 Task: Create a rule when custom fields comments is set to a number lower or equal to 1 by anyone.
Action: Mouse pressed left at (688, 204)
Screenshot: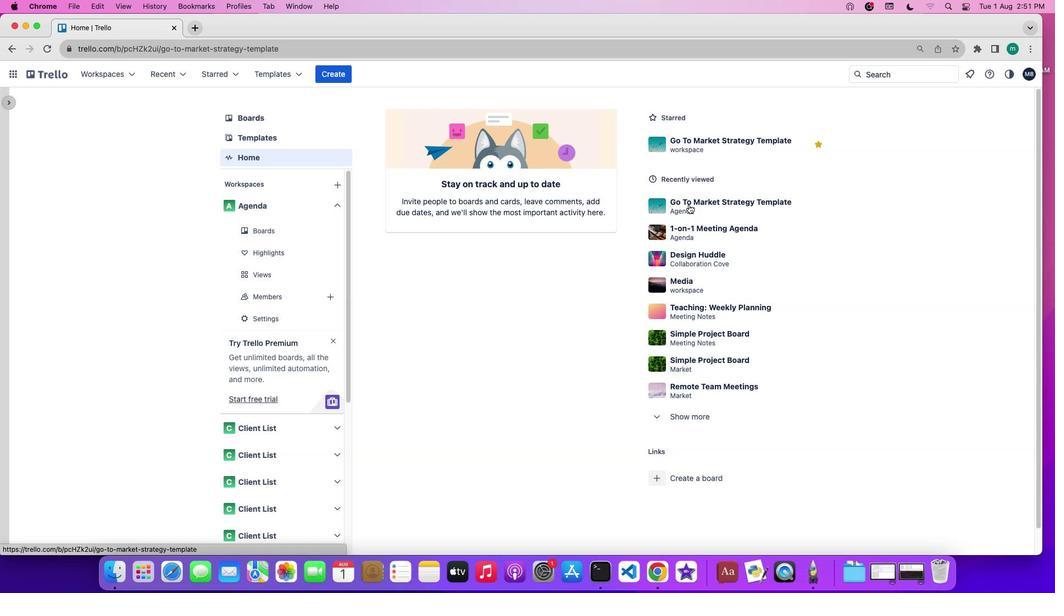
Action: Mouse moved to (914, 251)
Screenshot: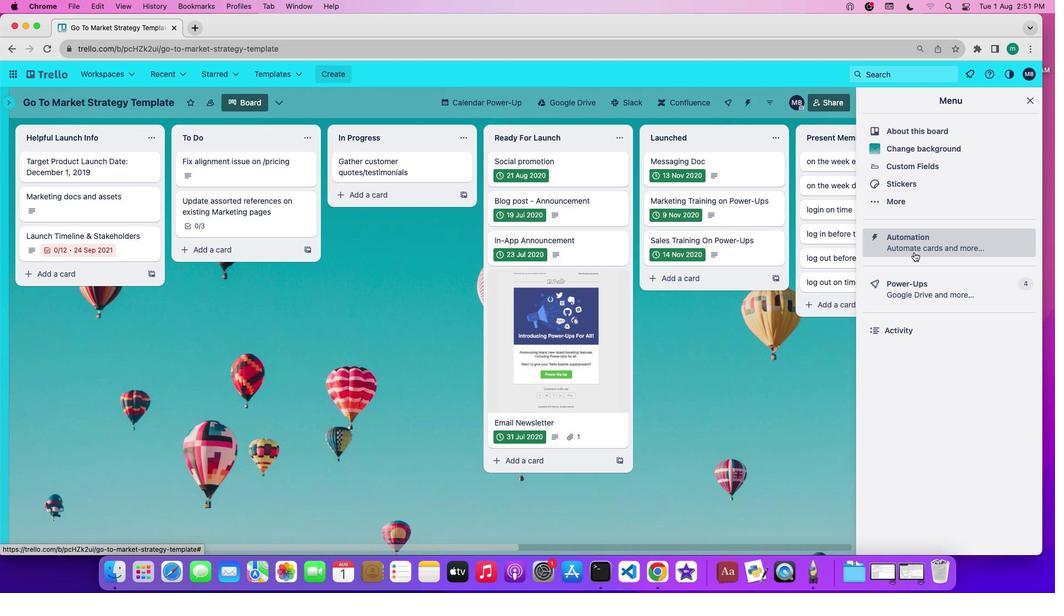 
Action: Mouse pressed left at (914, 251)
Screenshot: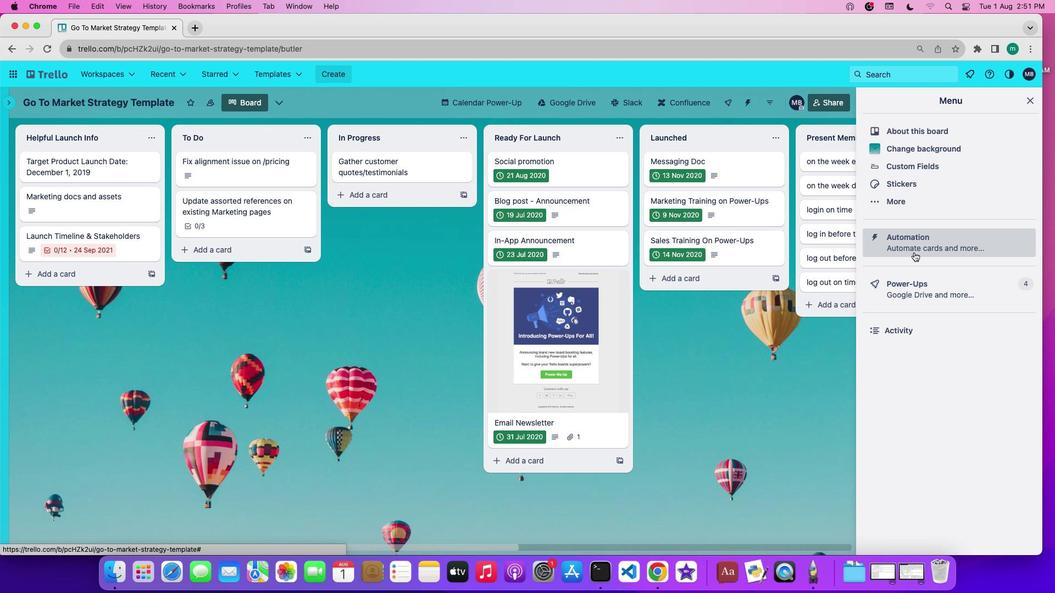 
Action: Mouse pressed left at (914, 251)
Screenshot: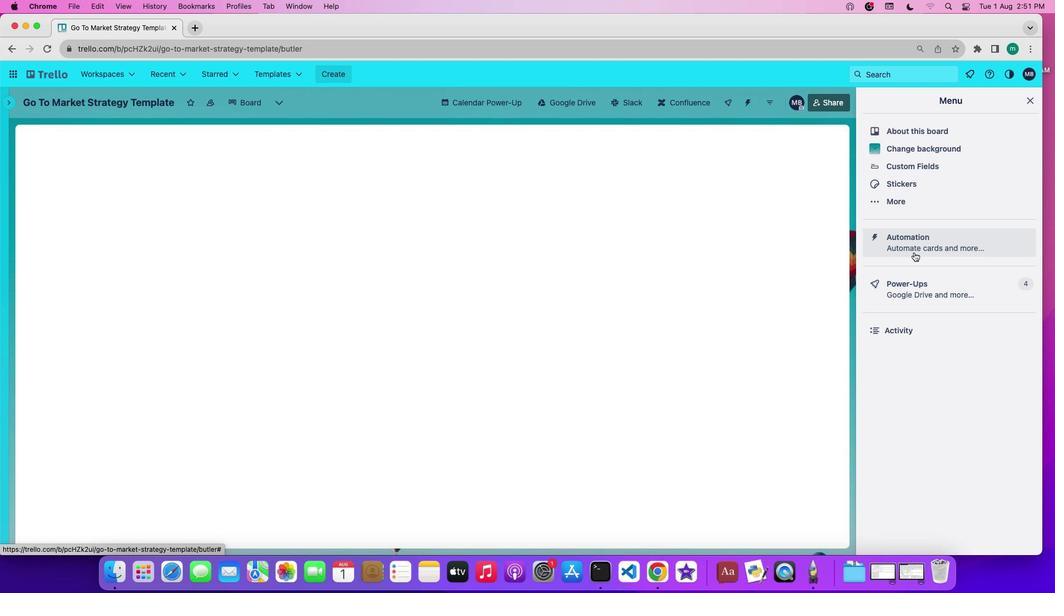 
Action: Mouse moved to (37, 195)
Screenshot: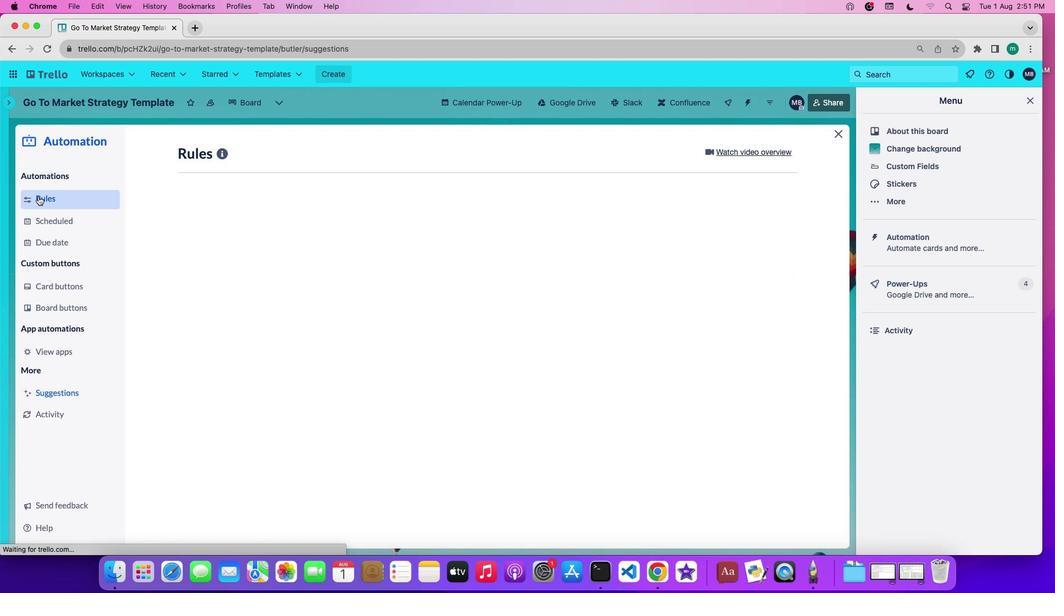
Action: Mouse pressed left at (37, 195)
Screenshot: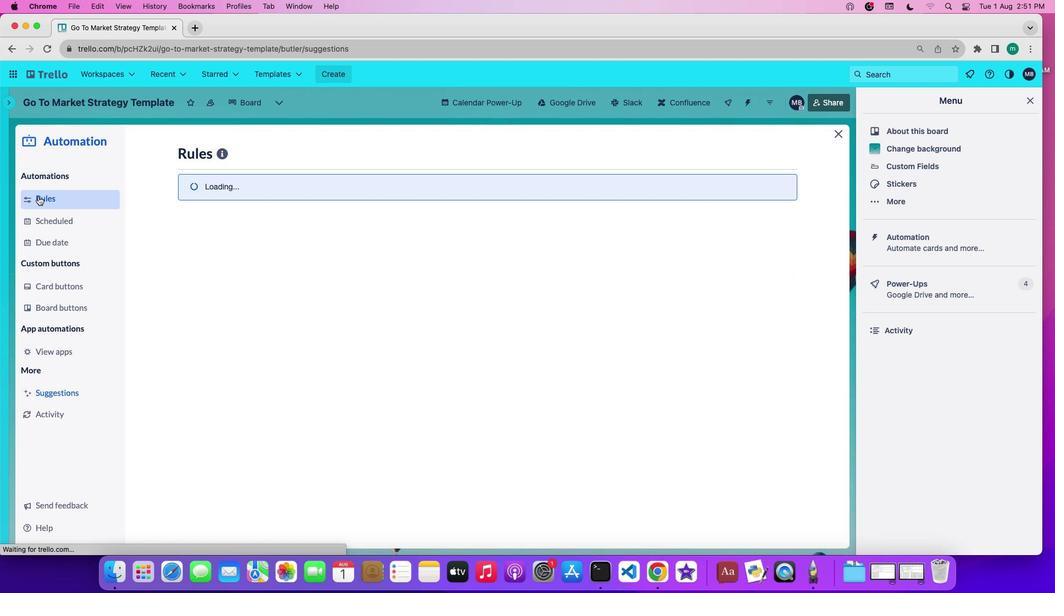 
Action: Mouse moved to (244, 397)
Screenshot: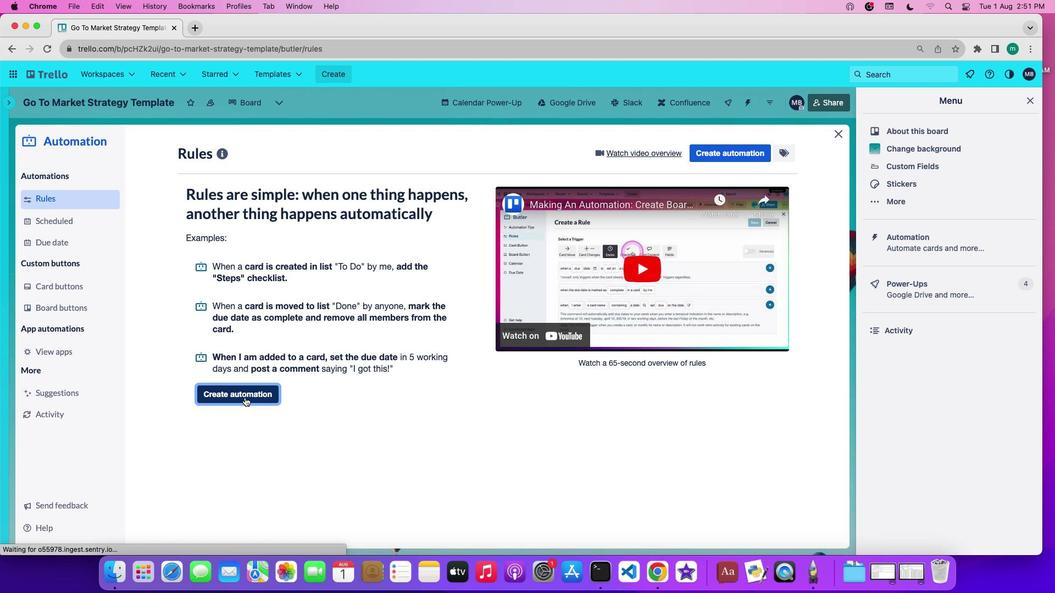 
Action: Mouse pressed left at (244, 397)
Screenshot: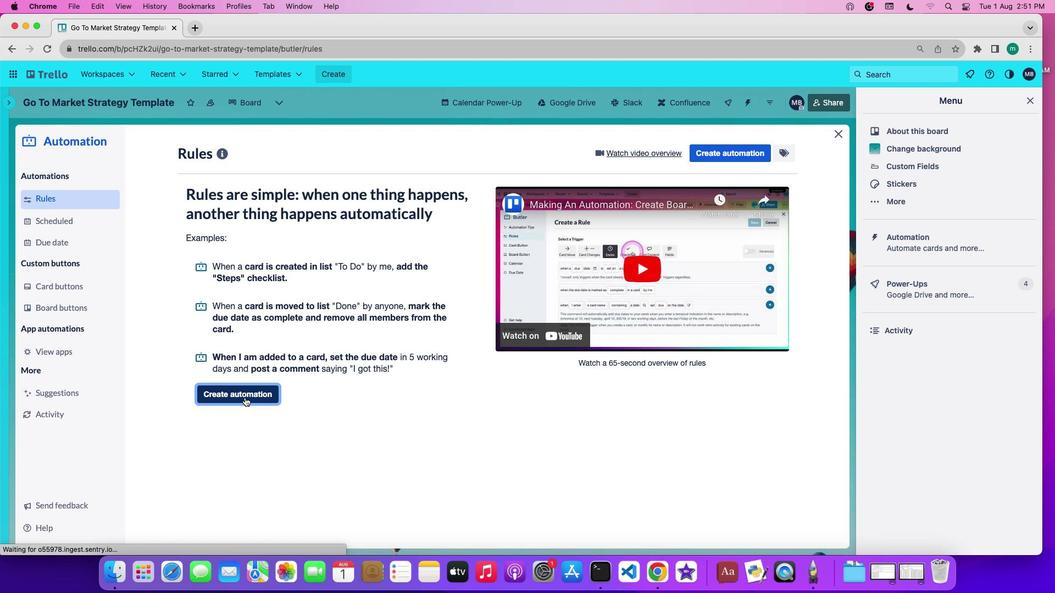 
Action: Mouse moved to (403, 254)
Screenshot: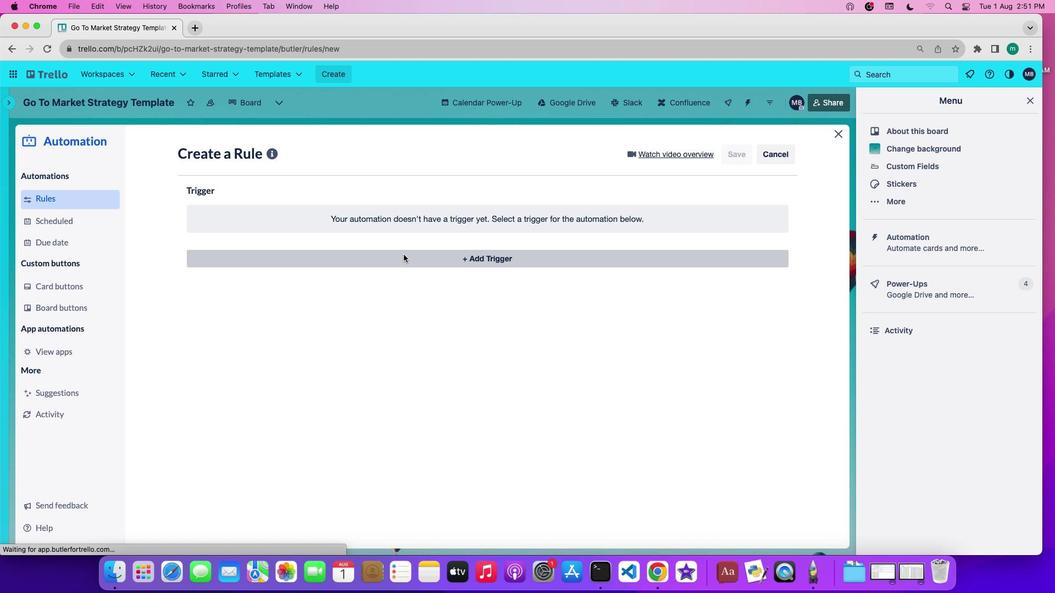 
Action: Mouse pressed left at (403, 254)
Screenshot: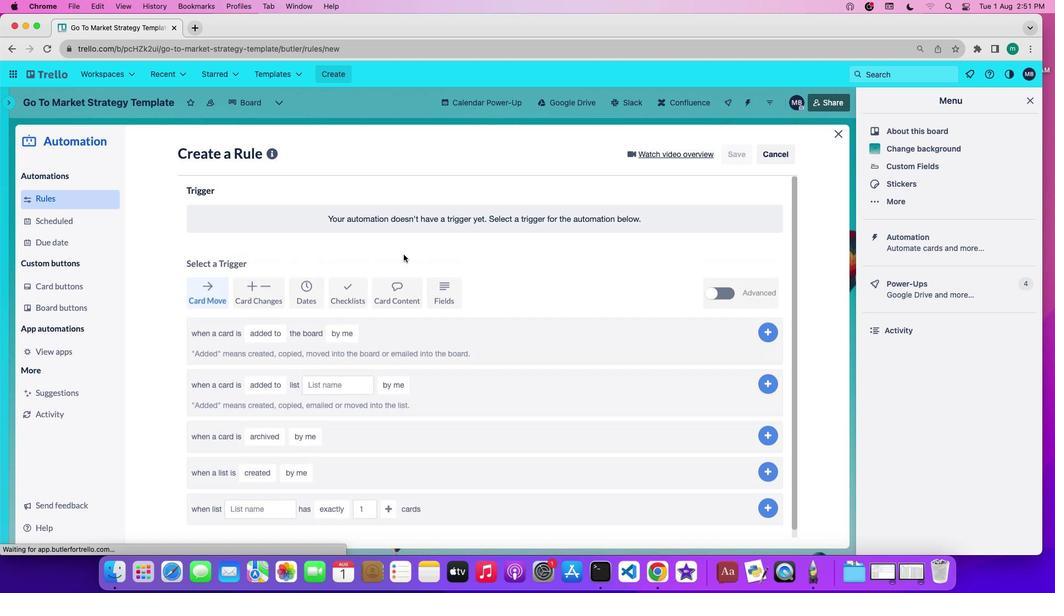 
Action: Mouse moved to (446, 288)
Screenshot: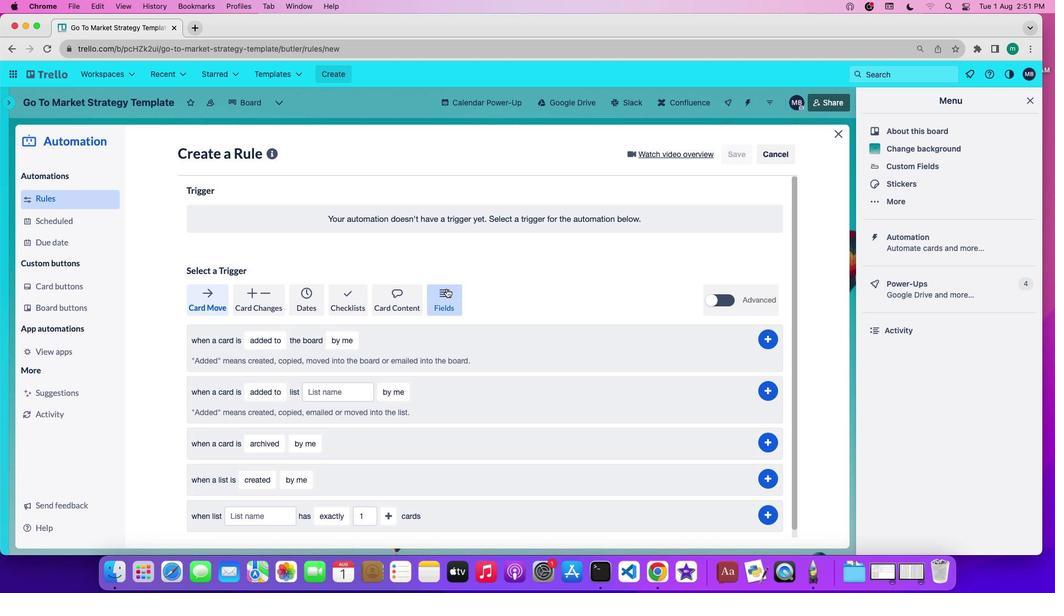 
Action: Mouse pressed left at (446, 288)
Screenshot: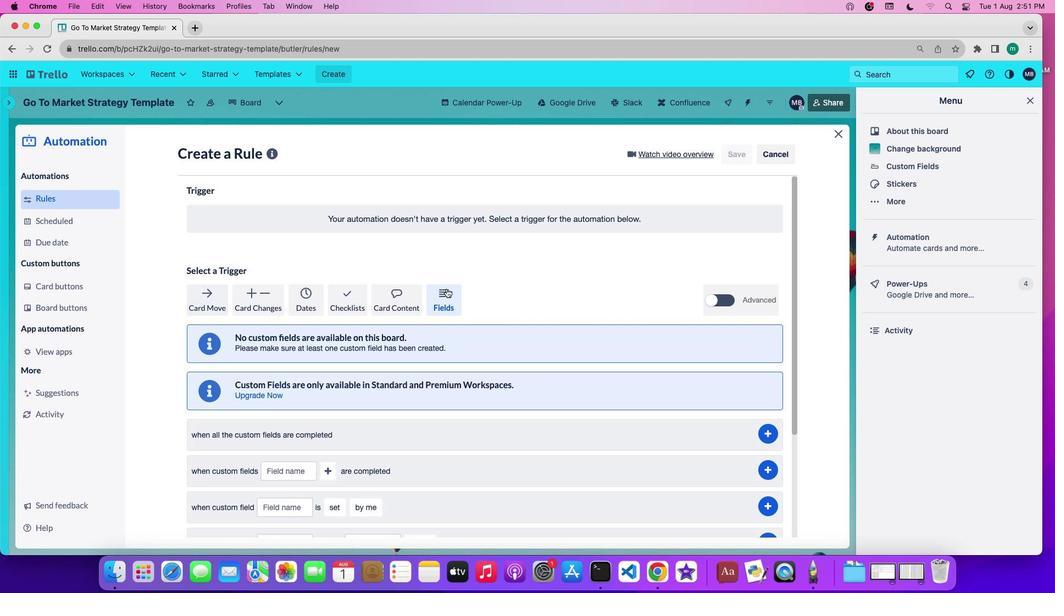 
Action: Mouse moved to (471, 324)
Screenshot: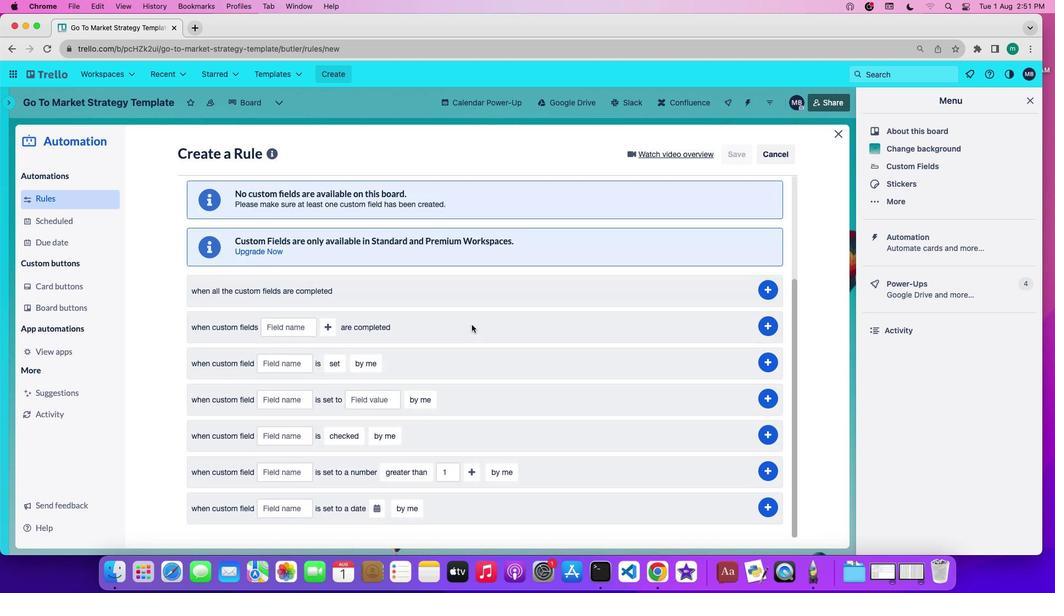 
Action: Mouse scrolled (471, 324) with delta (0, 0)
Screenshot: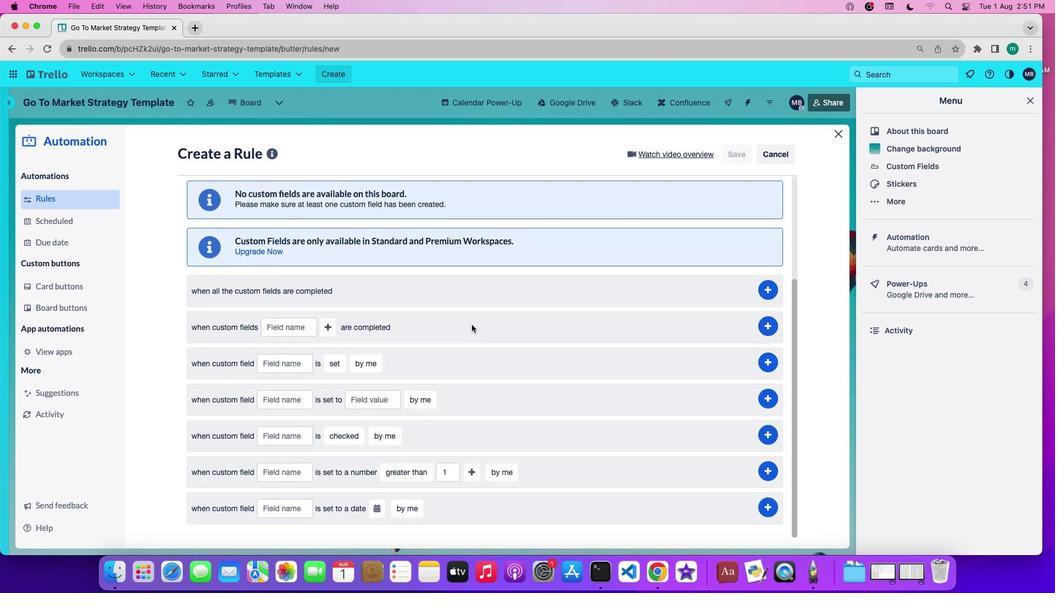 
Action: Mouse scrolled (471, 324) with delta (0, 0)
Screenshot: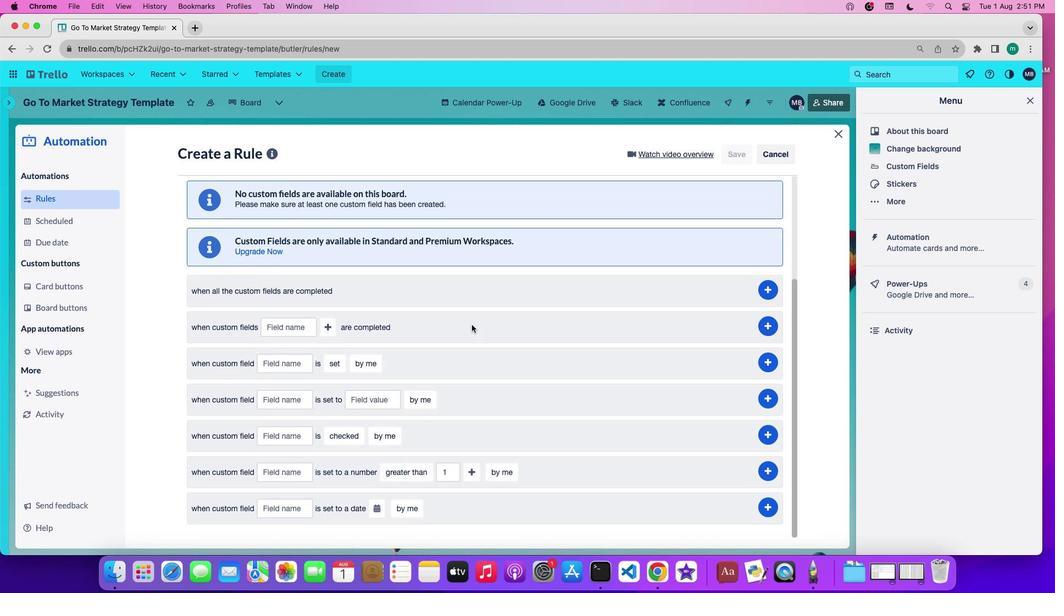 
Action: Mouse scrolled (471, 324) with delta (0, -1)
Screenshot: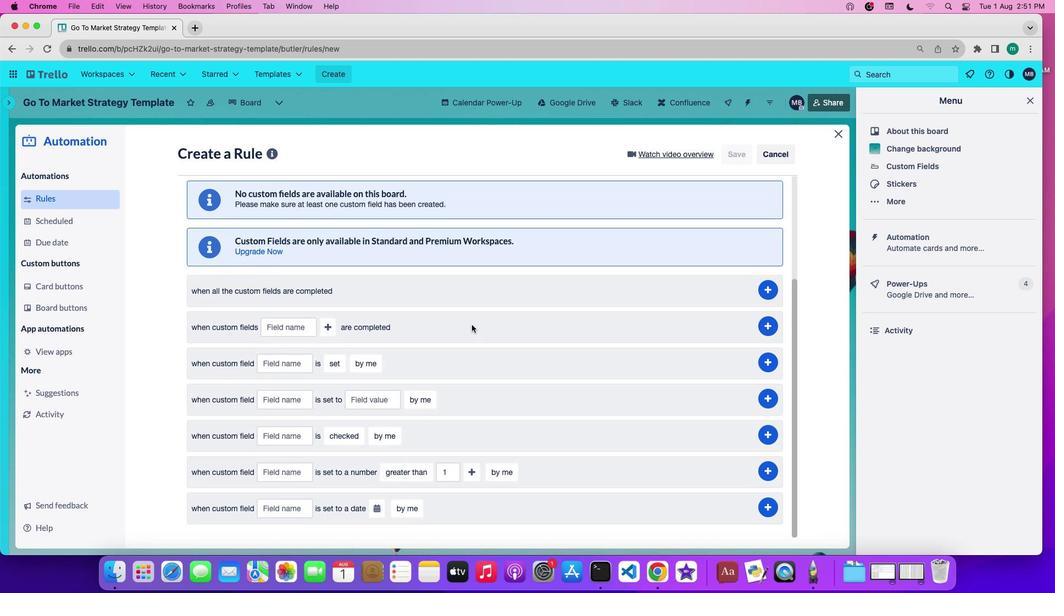 
Action: Mouse scrolled (471, 324) with delta (0, -2)
Screenshot: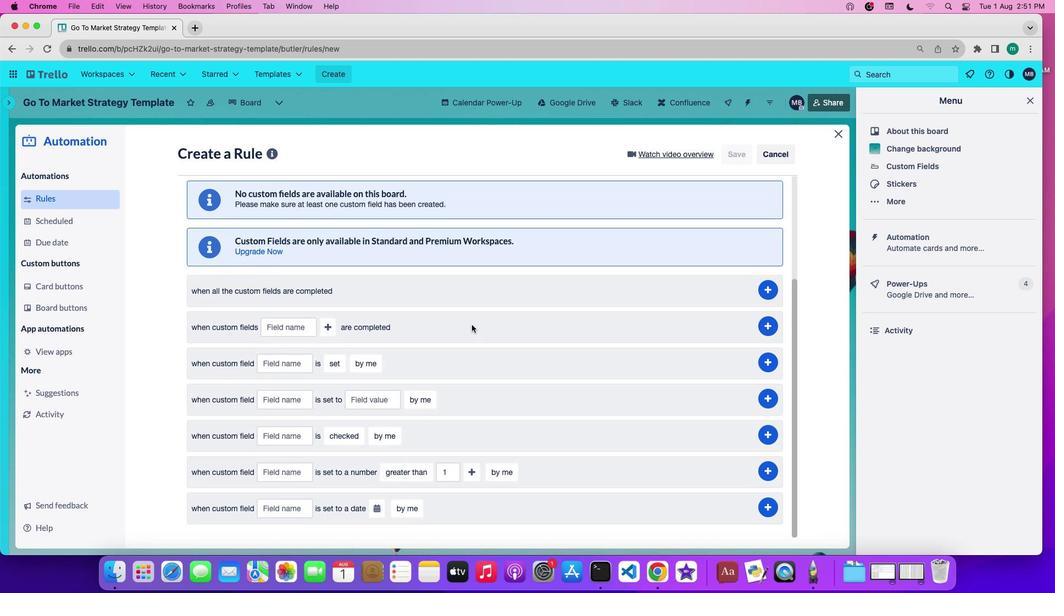 
Action: Mouse scrolled (471, 324) with delta (0, -2)
Screenshot: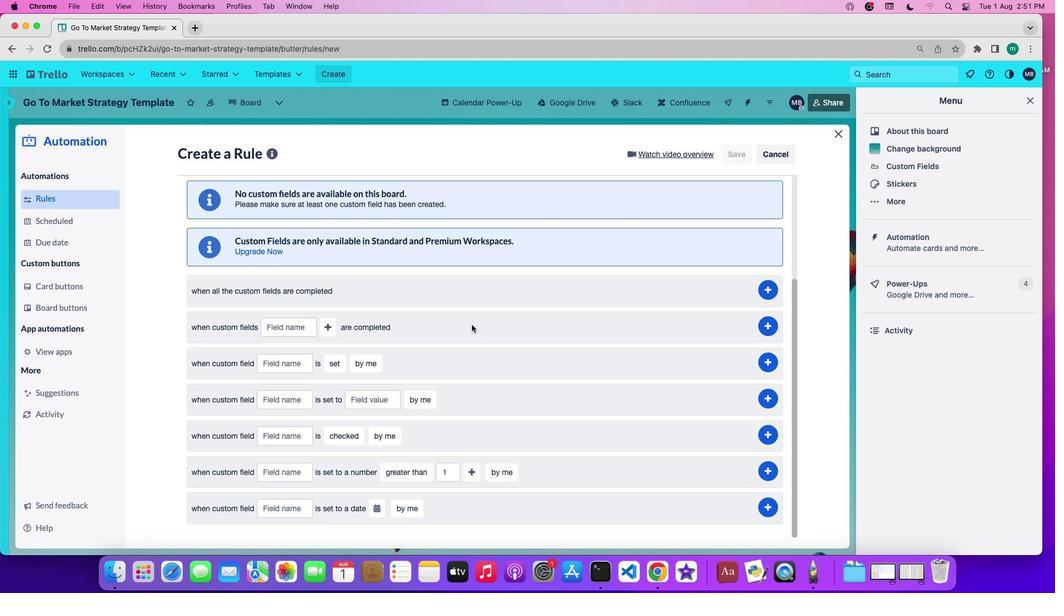 
Action: Mouse scrolled (471, 324) with delta (0, 0)
Screenshot: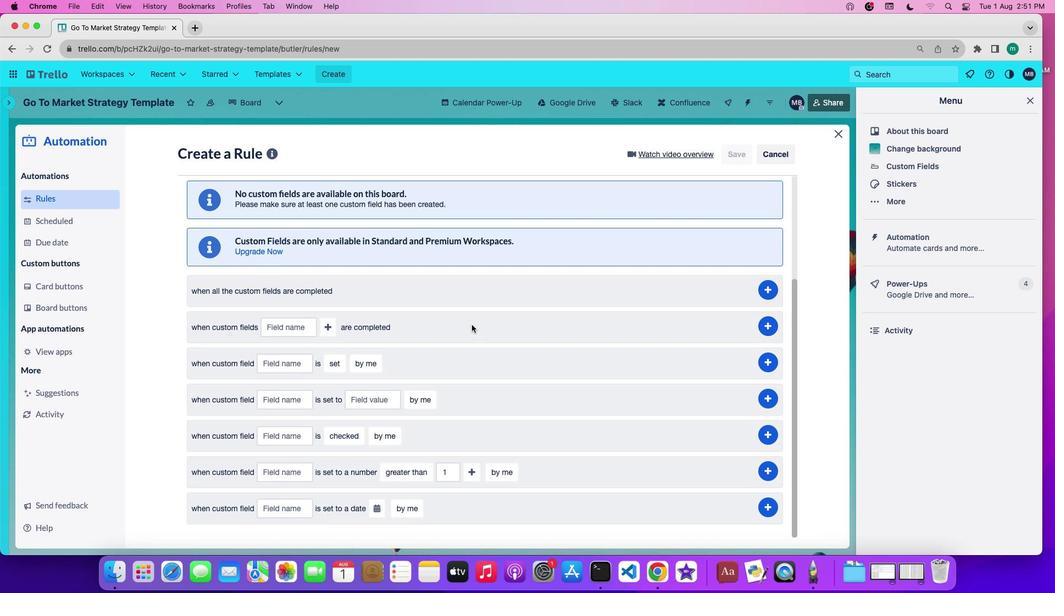 
Action: Mouse scrolled (471, 324) with delta (0, 0)
Screenshot: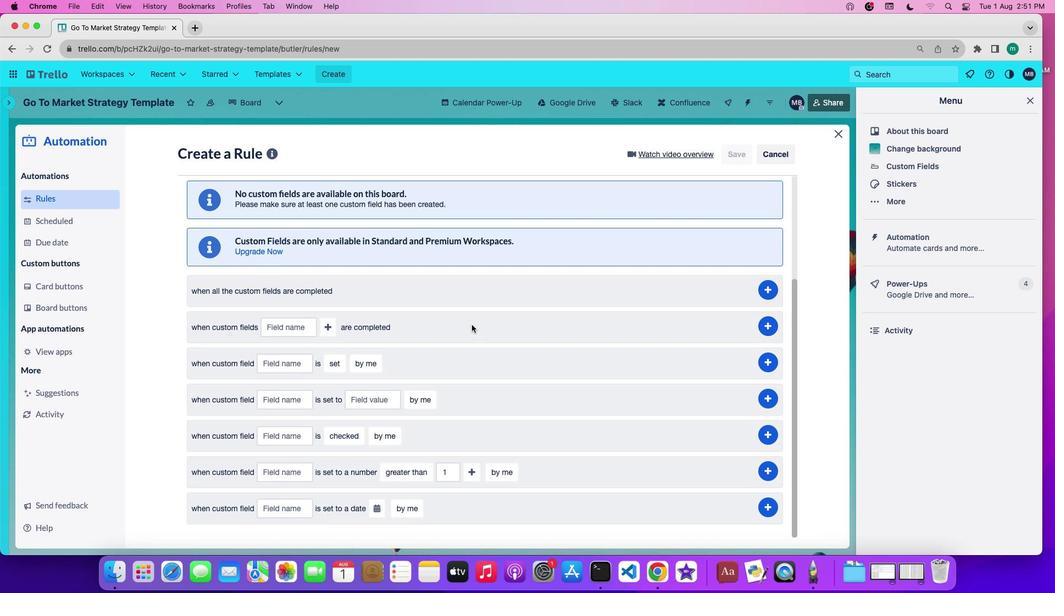 
Action: Mouse scrolled (471, 324) with delta (0, -1)
Screenshot: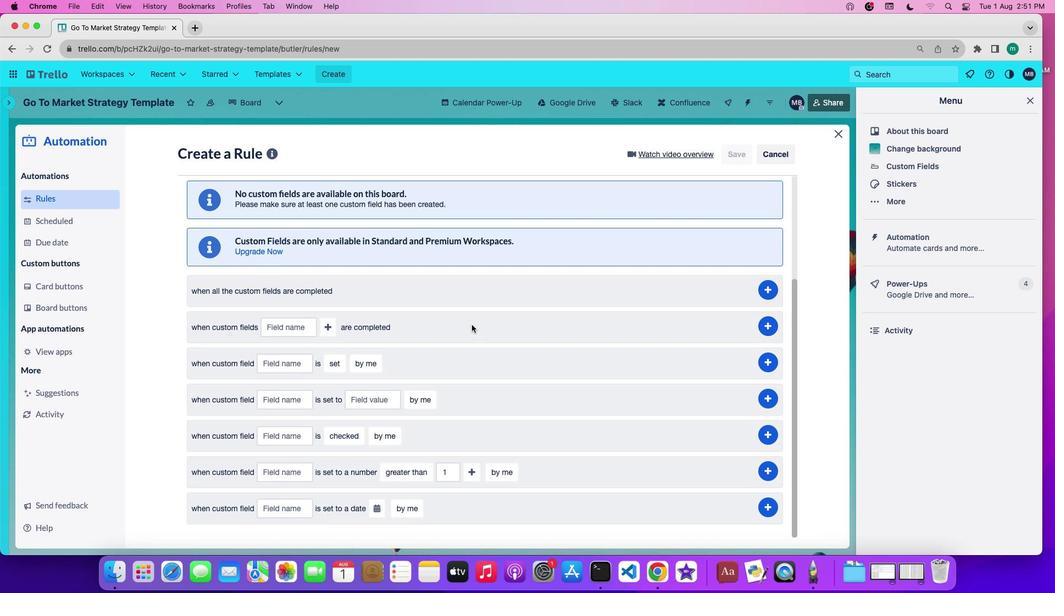 
Action: Mouse moved to (301, 476)
Screenshot: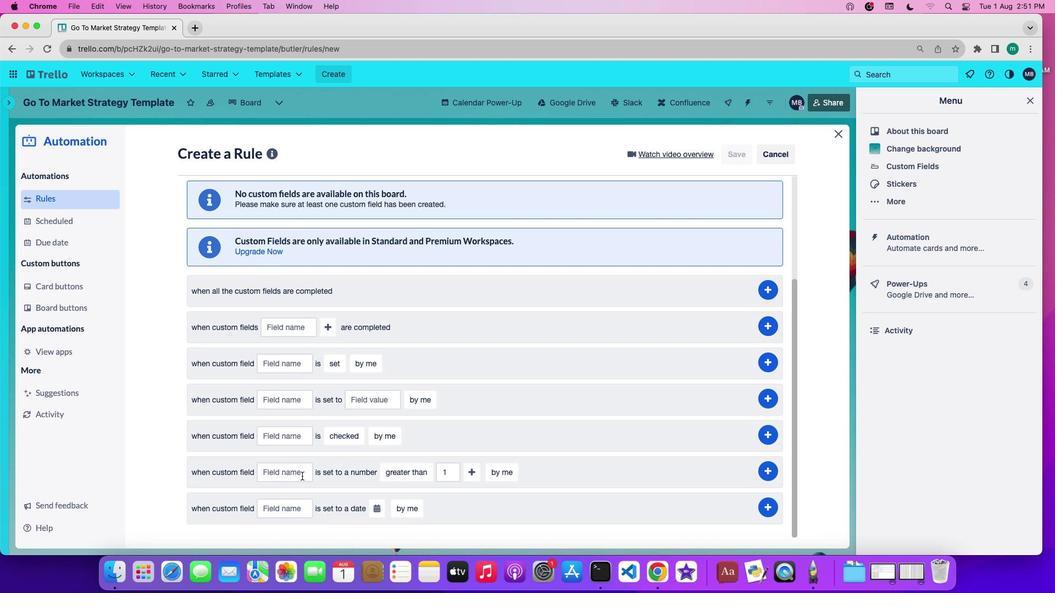 
Action: Mouse pressed left at (301, 476)
Screenshot: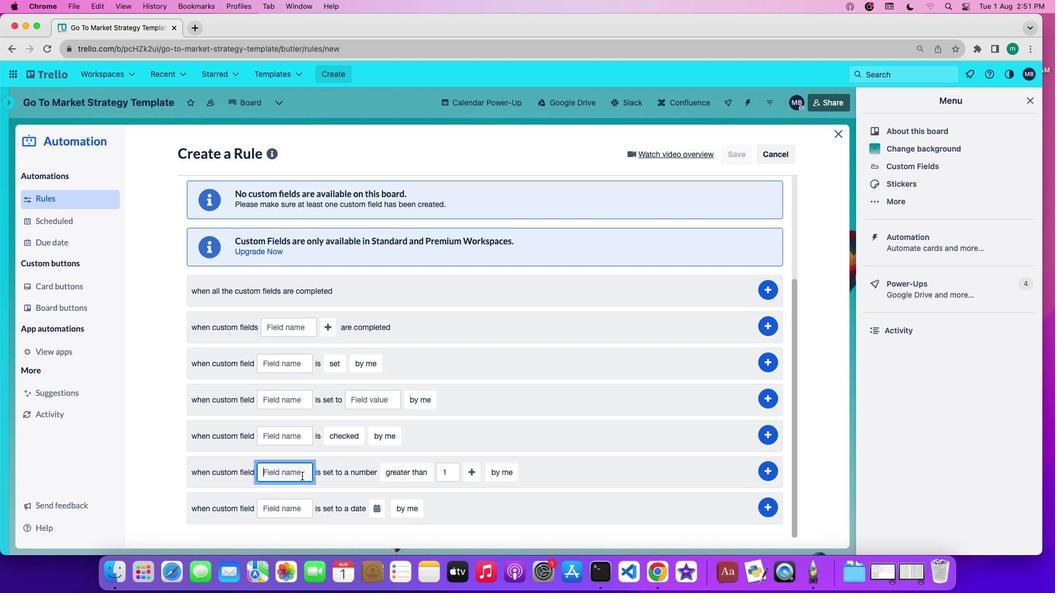 
Action: Key pressed 'c''o''m''m''e''n''t''s'
Screenshot: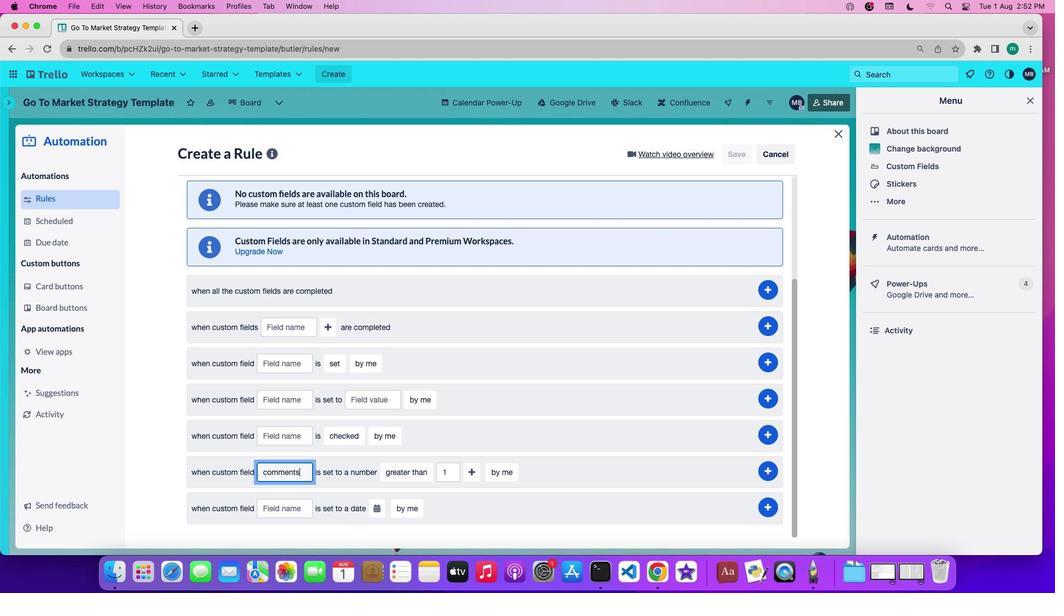 
Action: Mouse moved to (417, 474)
Screenshot: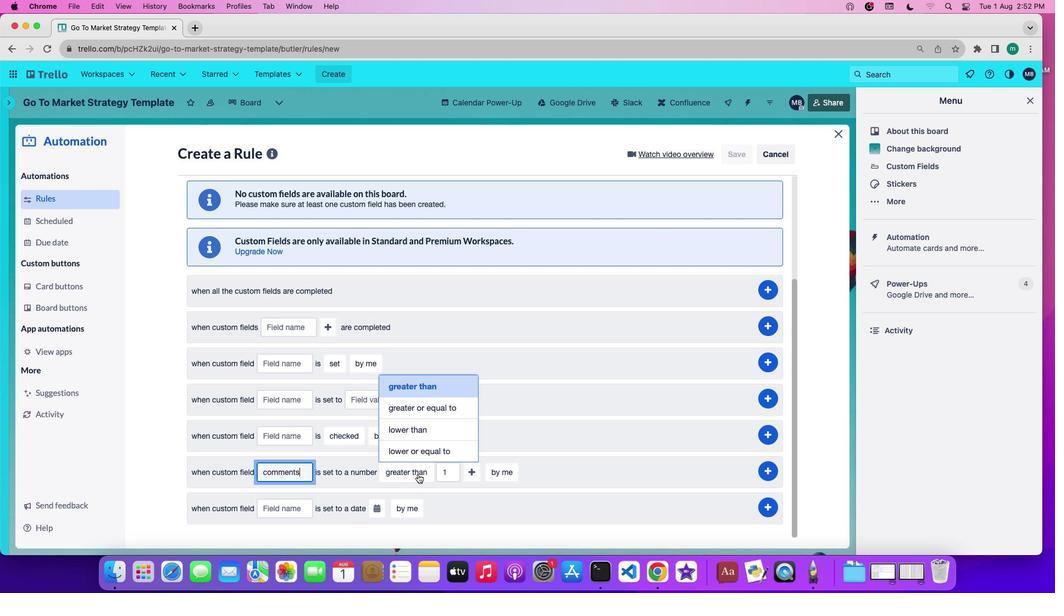 
Action: Mouse pressed left at (417, 474)
Screenshot: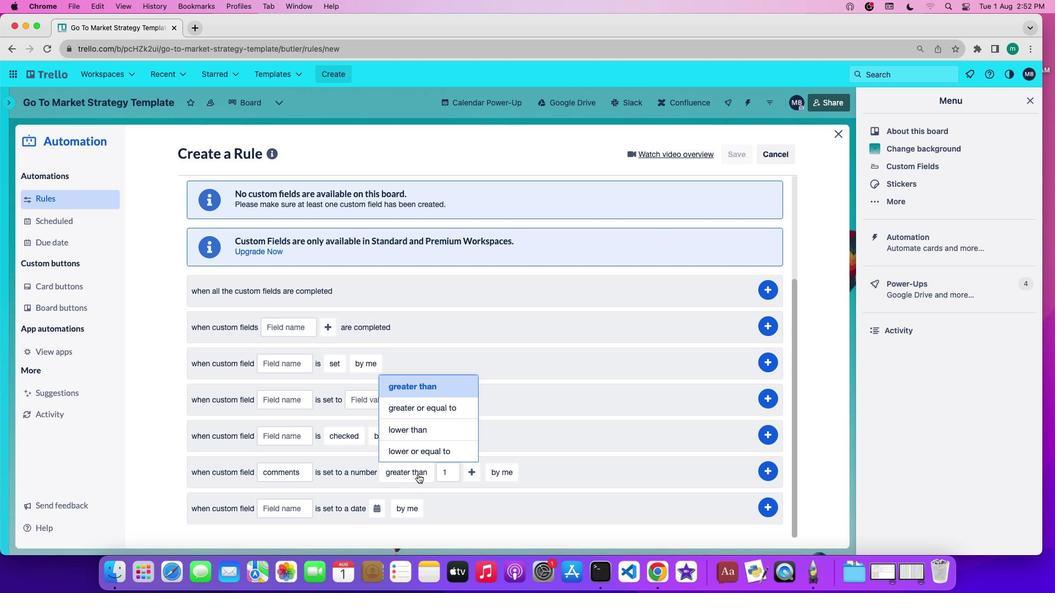 
Action: Mouse moved to (436, 453)
Screenshot: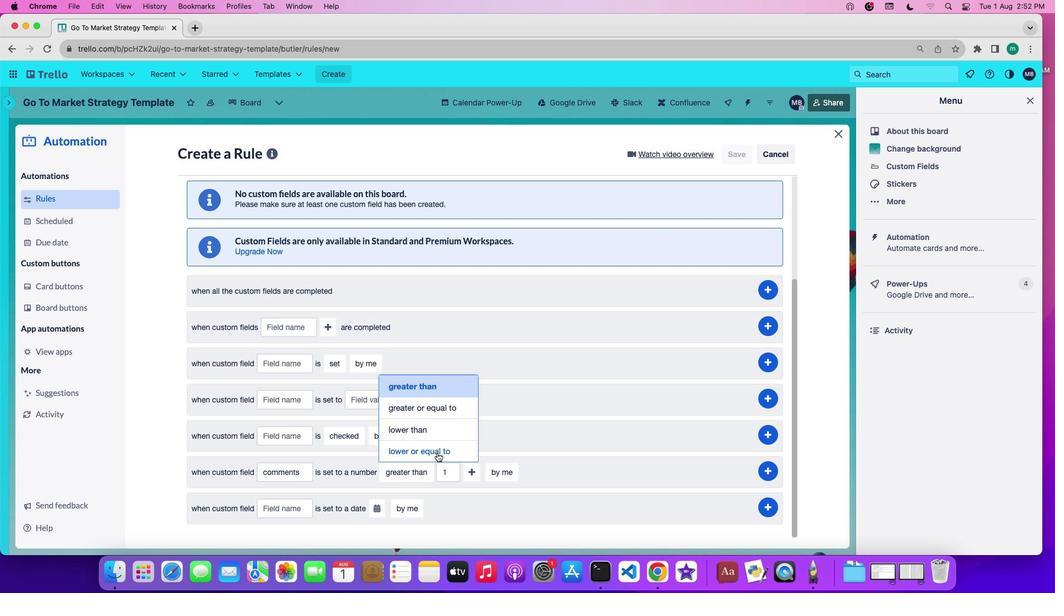 
Action: Mouse pressed left at (436, 453)
Screenshot: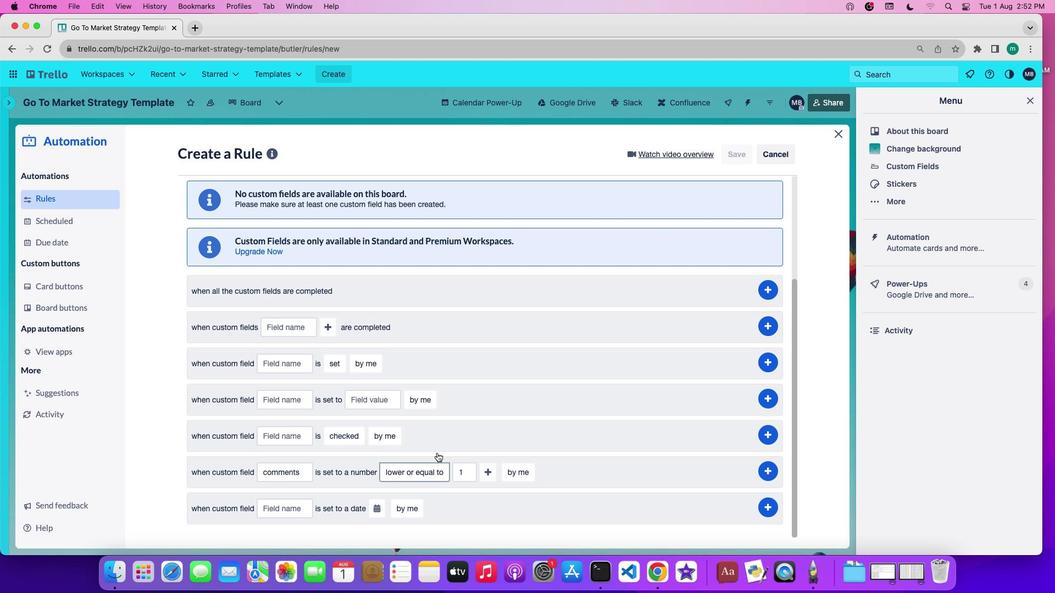 
Action: Mouse moved to (509, 471)
Screenshot: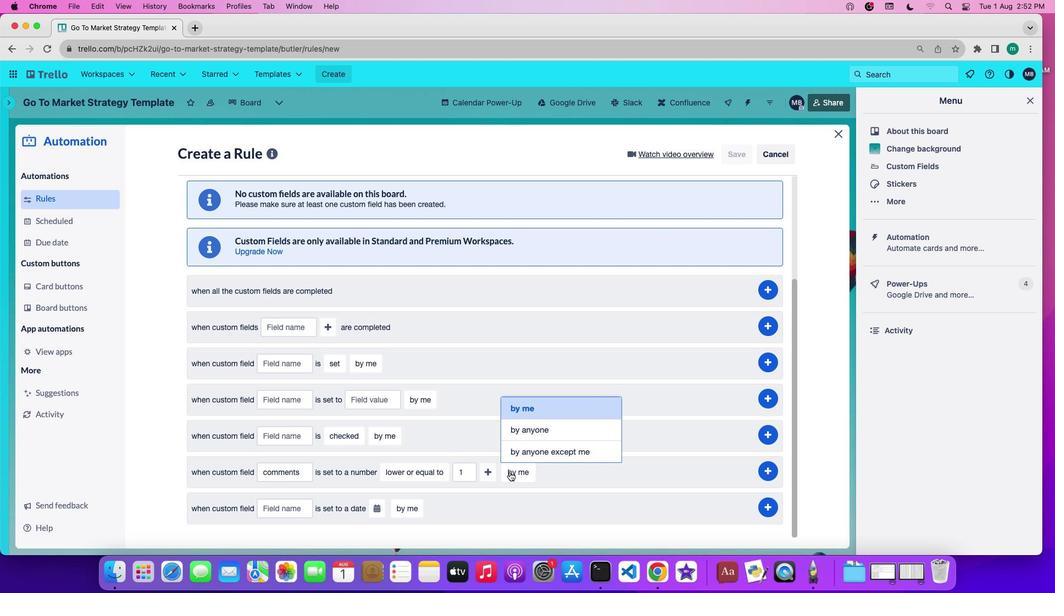 
Action: Mouse pressed left at (509, 471)
Screenshot: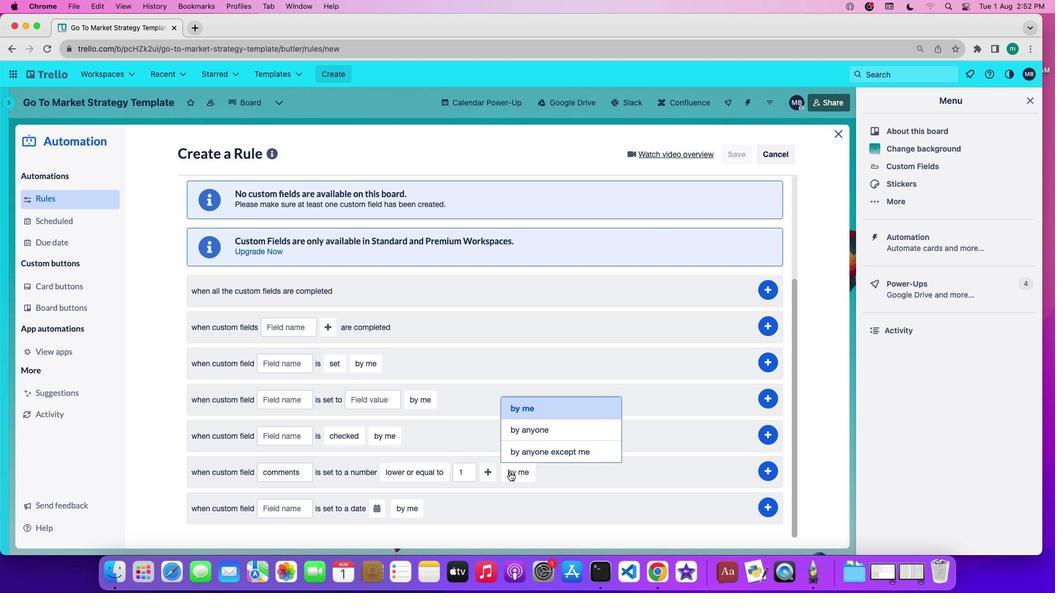 
Action: Mouse moved to (539, 430)
Screenshot: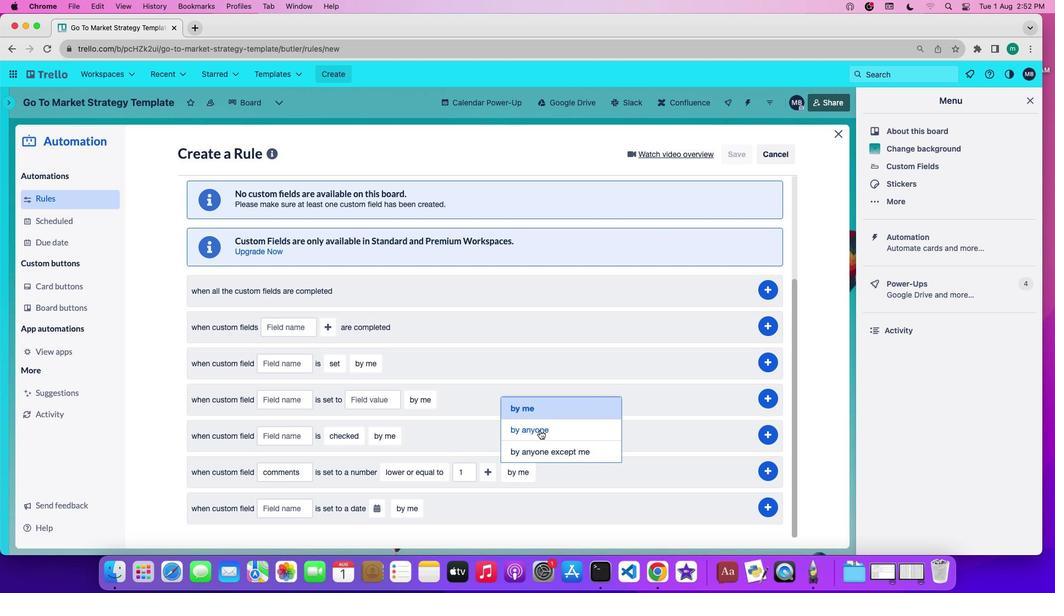 
Action: Mouse pressed left at (539, 430)
Screenshot: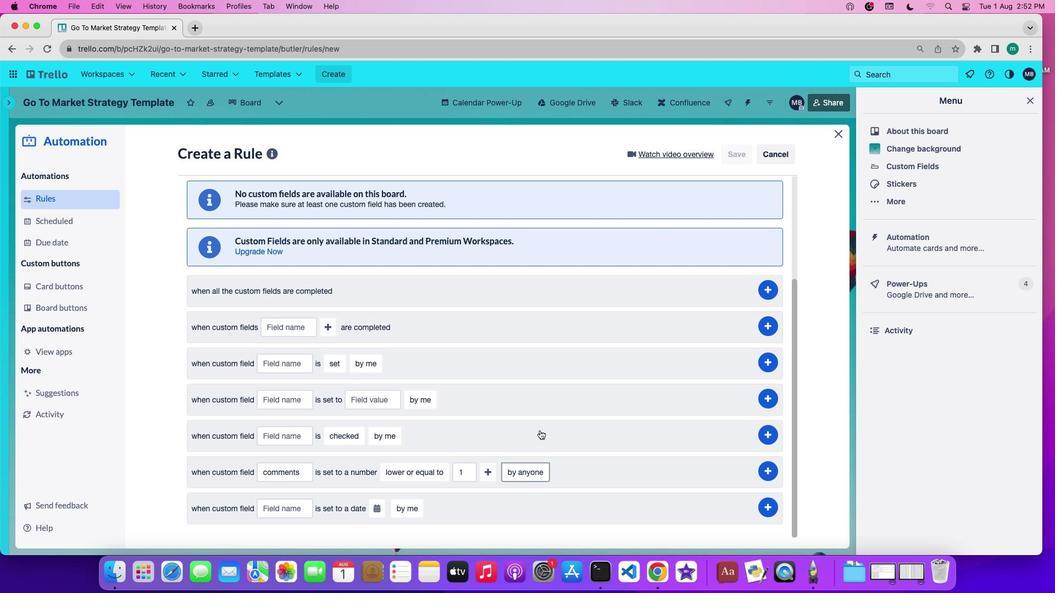 
Action: Mouse moved to (767, 468)
Screenshot: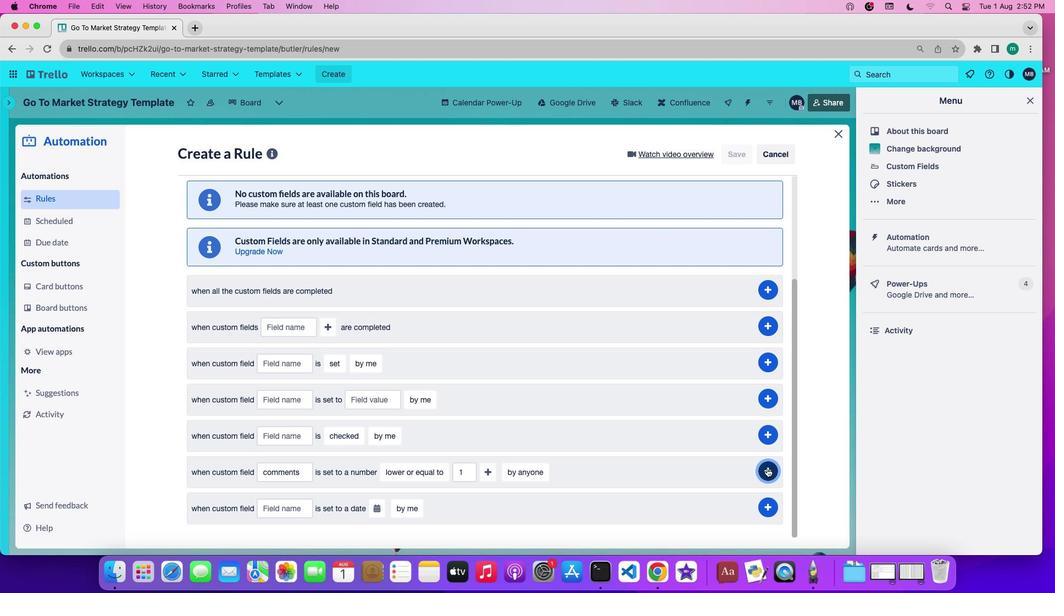 
Action: Mouse pressed left at (767, 468)
Screenshot: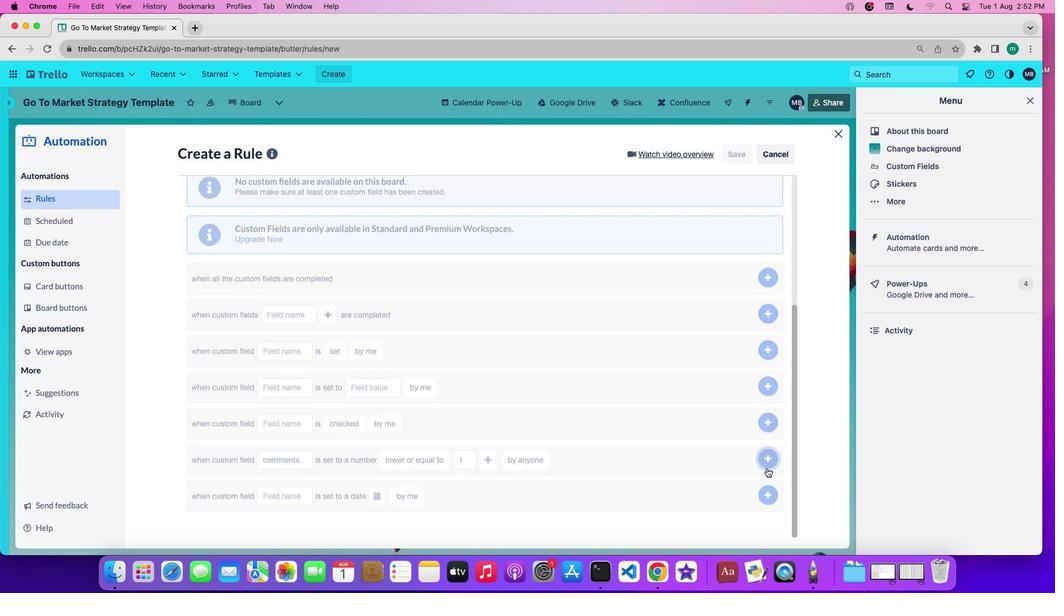 
